 Task: Change the profile language to English.
Action: Mouse moved to (967, 87)
Screenshot: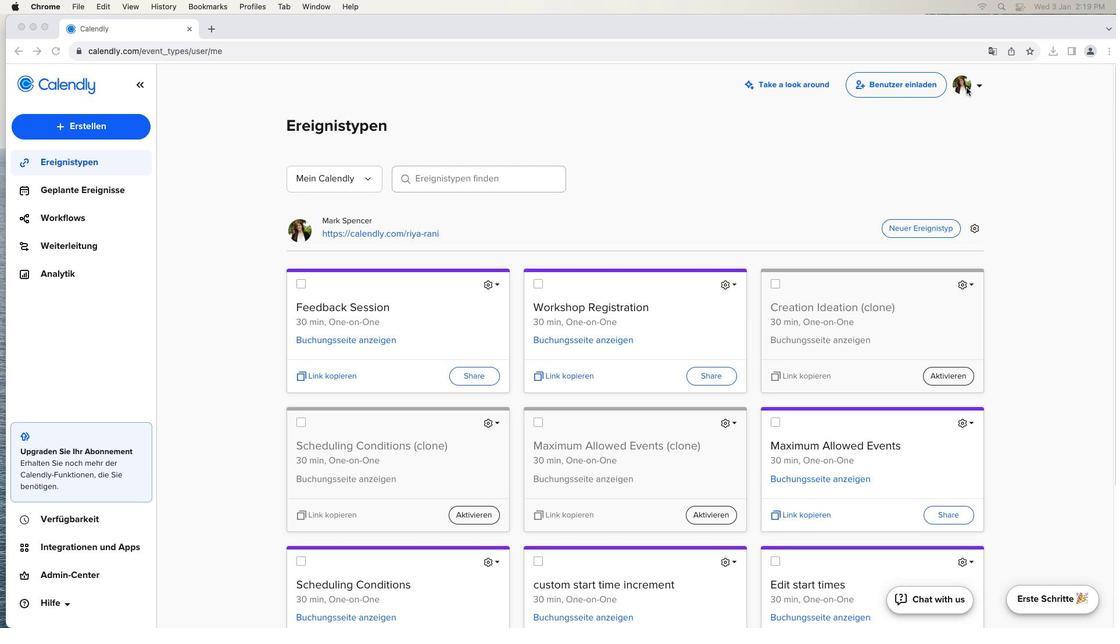 
Action: Mouse pressed left at (967, 87)
Screenshot: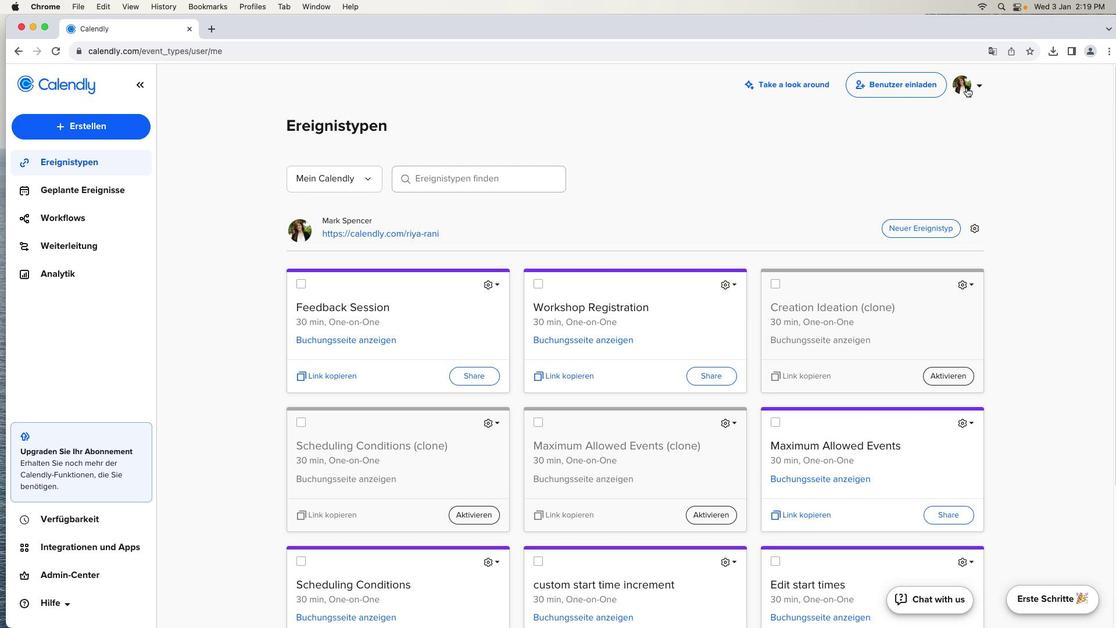 
Action: Mouse moved to (967, 87)
Screenshot: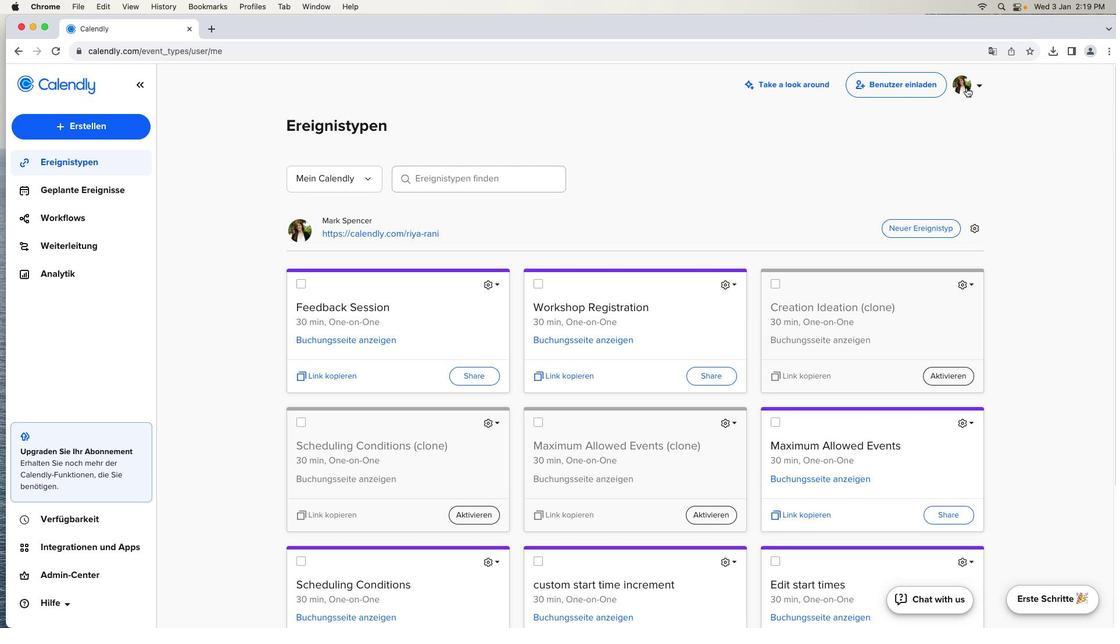 
Action: Mouse pressed left at (967, 87)
Screenshot: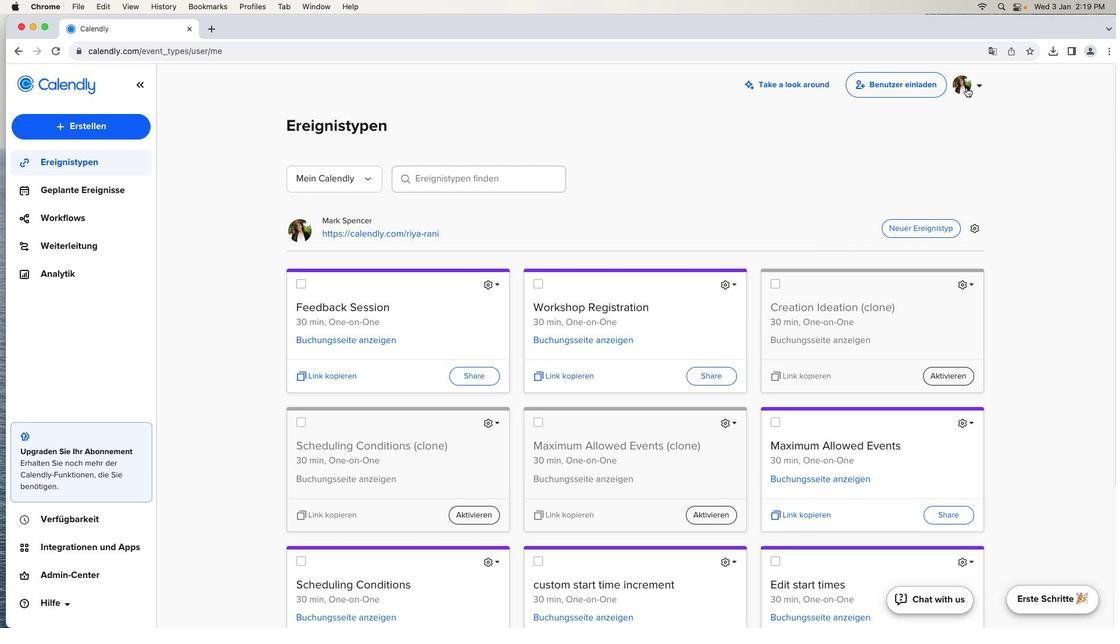
Action: Mouse pressed left at (967, 87)
Screenshot: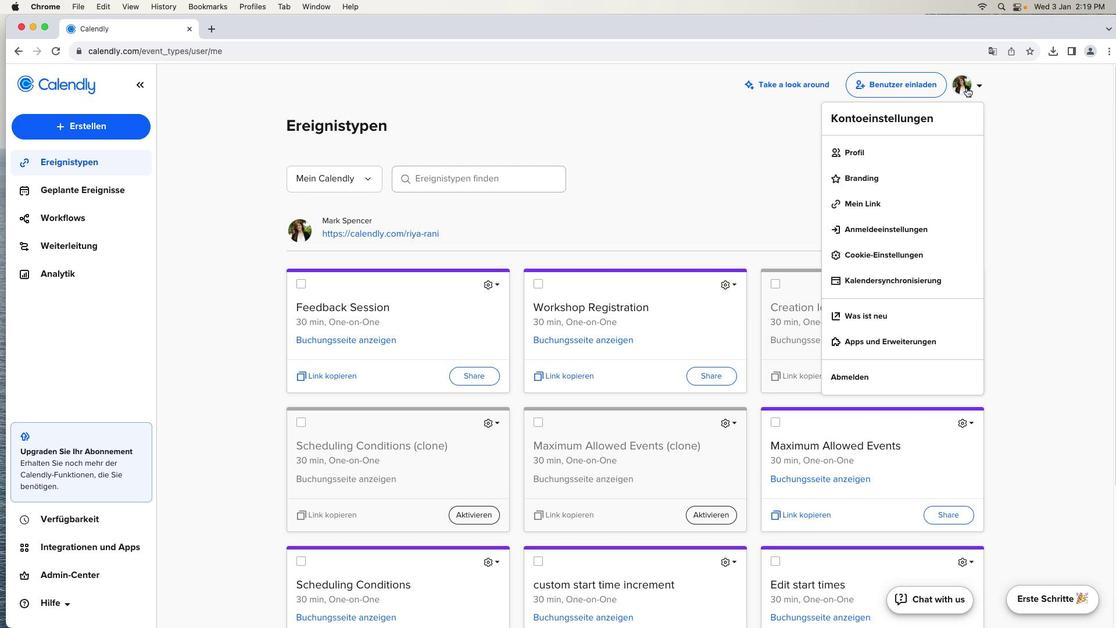 
Action: Mouse moved to (882, 146)
Screenshot: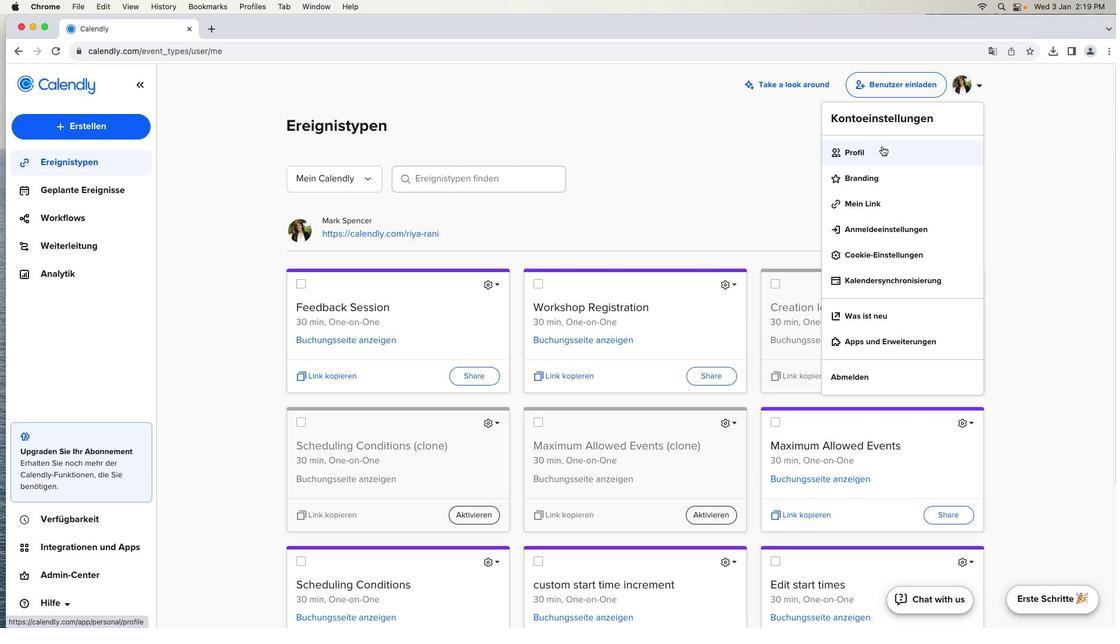 
Action: Mouse pressed left at (882, 146)
Screenshot: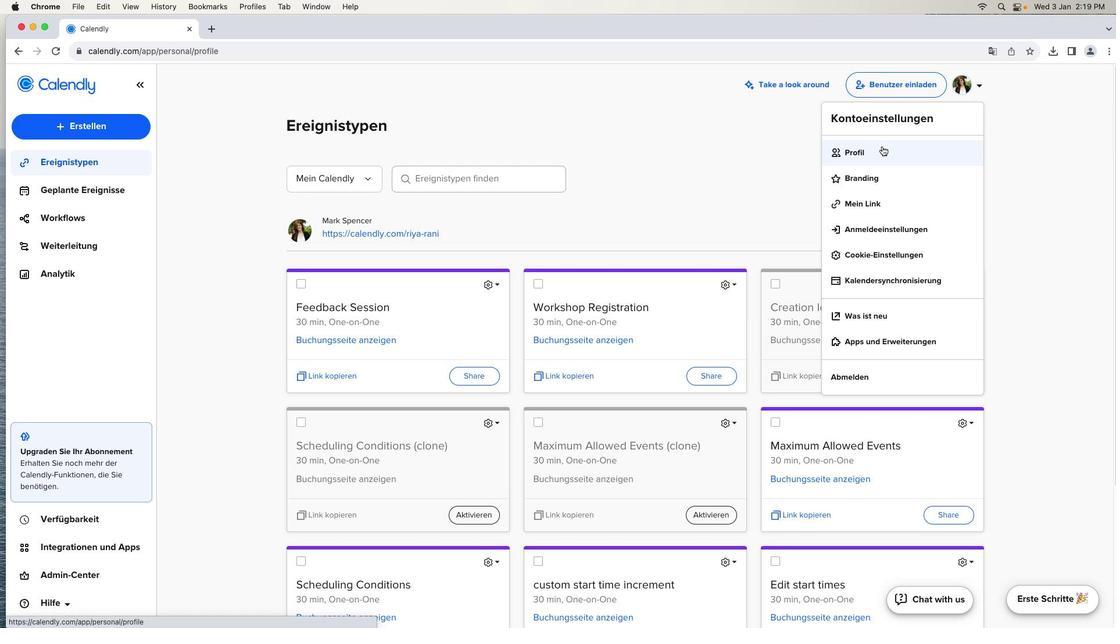 
Action: Mouse moved to (490, 450)
Screenshot: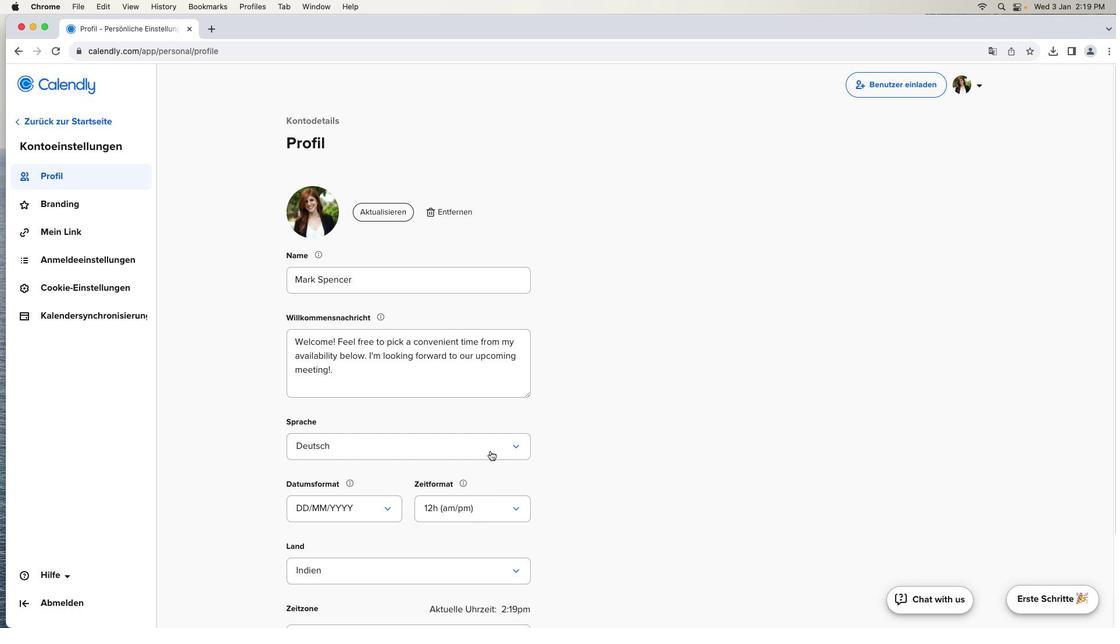 
Action: Mouse pressed left at (490, 450)
Screenshot: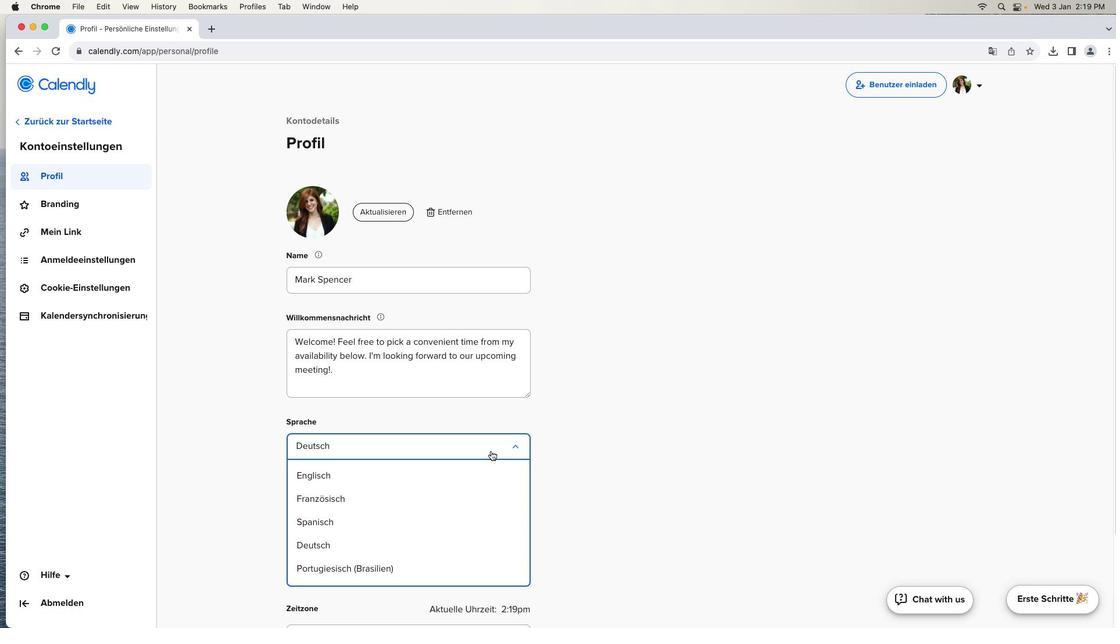 
Action: Mouse moved to (419, 475)
Screenshot: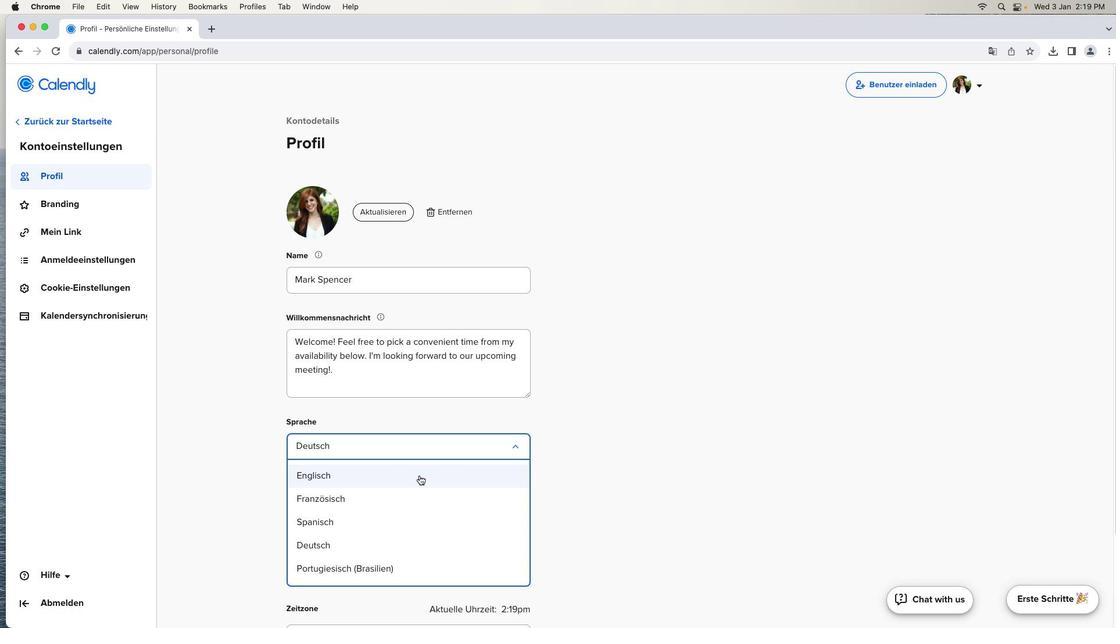 
Action: Mouse pressed left at (419, 475)
Screenshot: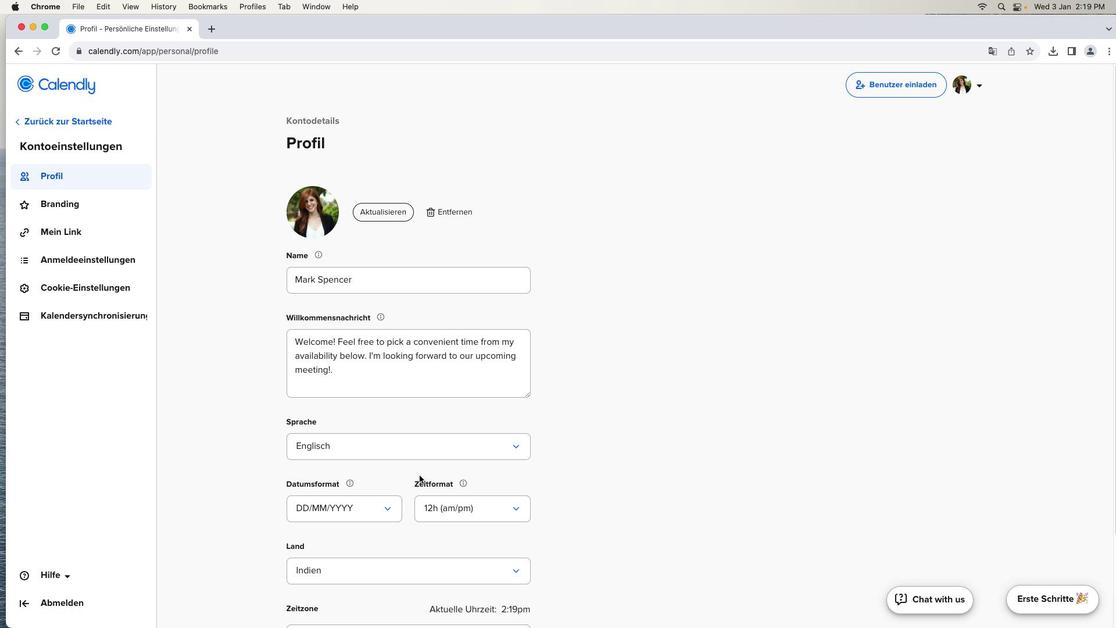 
Action: Mouse moved to (590, 494)
Screenshot: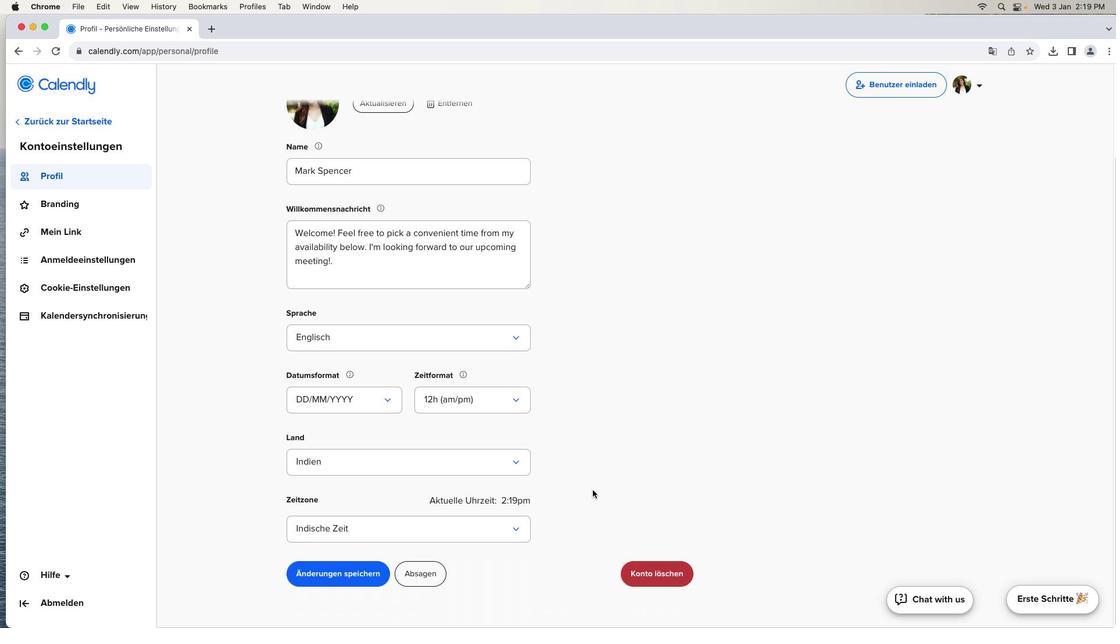 
Action: Mouse scrolled (590, 494) with delta (0, 0)
Screenshot: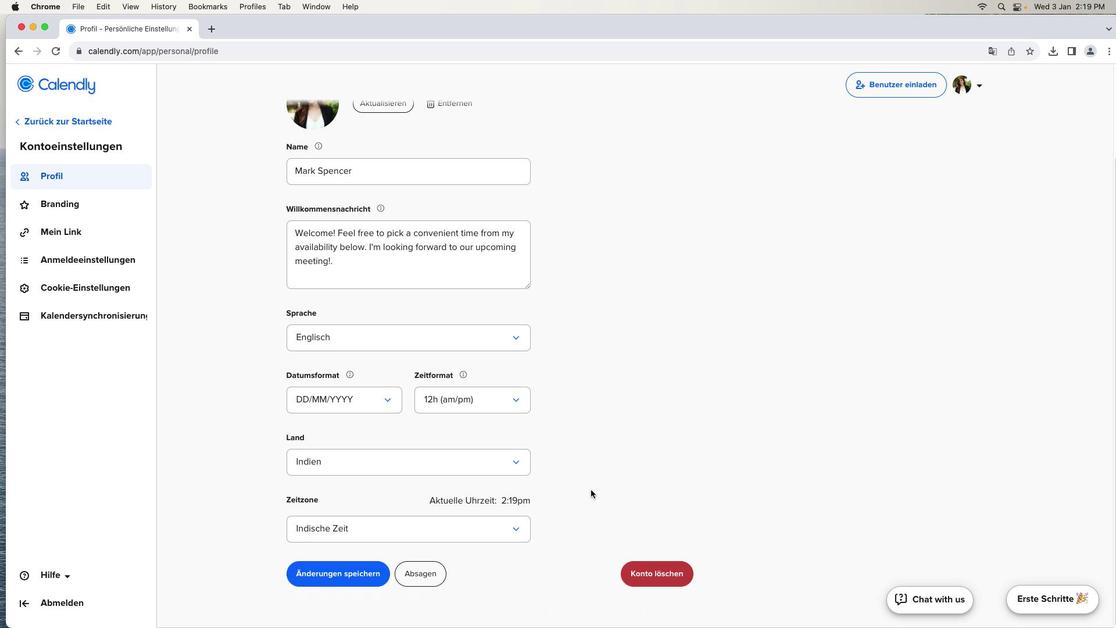 
Action: Mouse moved to (590, 493)
Screenshot: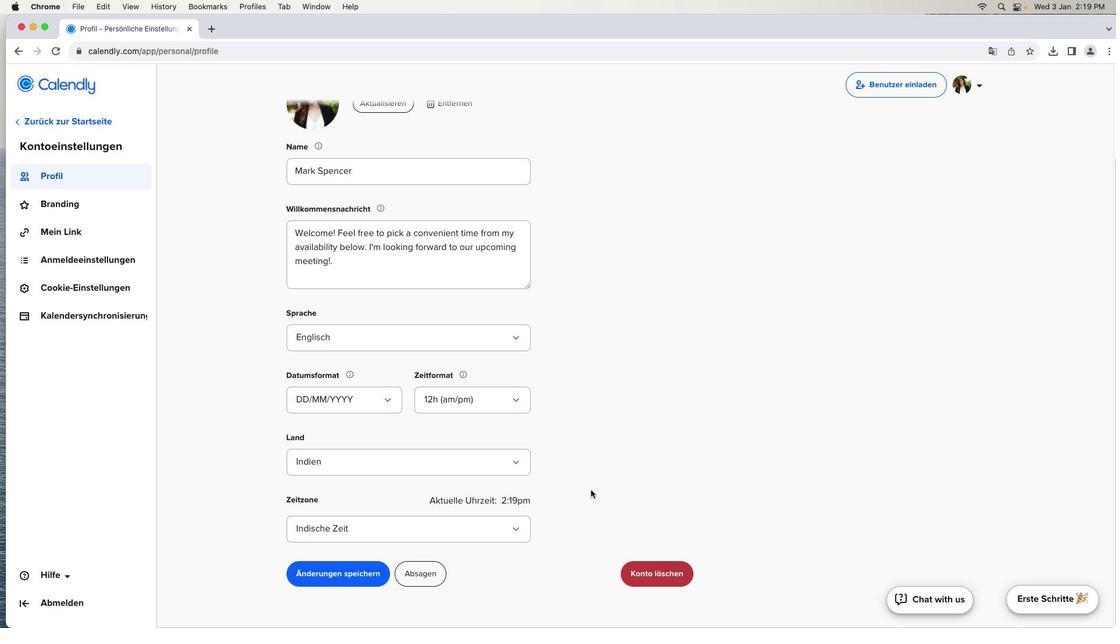 
Action: Mouse scrolled (590, 493) with delta (0, 0)
Screenshot: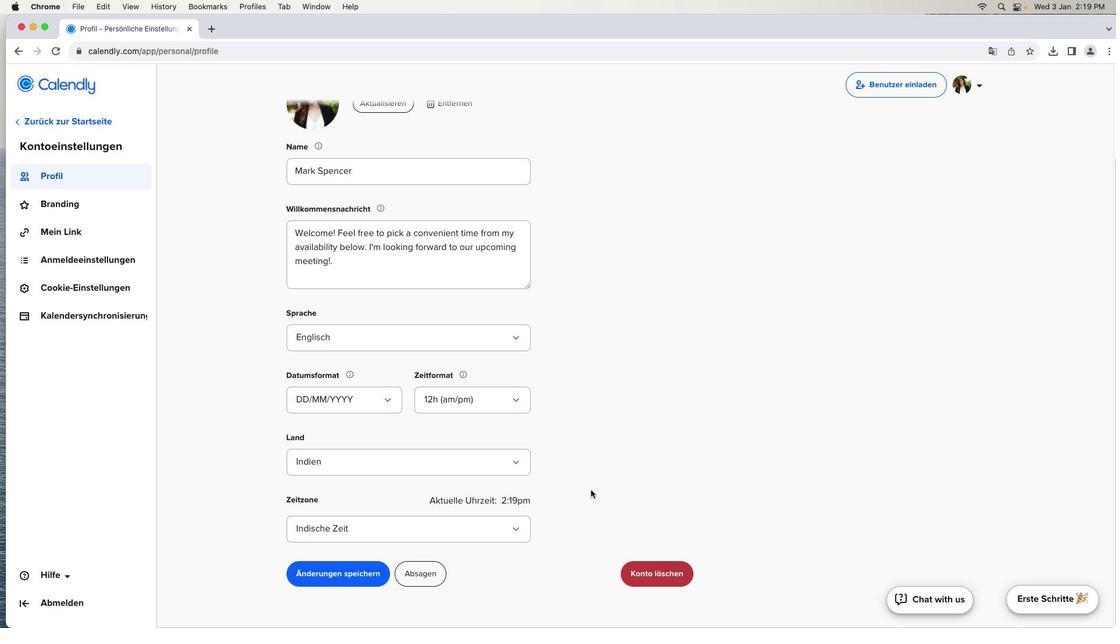 
Action: Mouse scrolled (590, 493) with delta (0, -1)
Screenshot: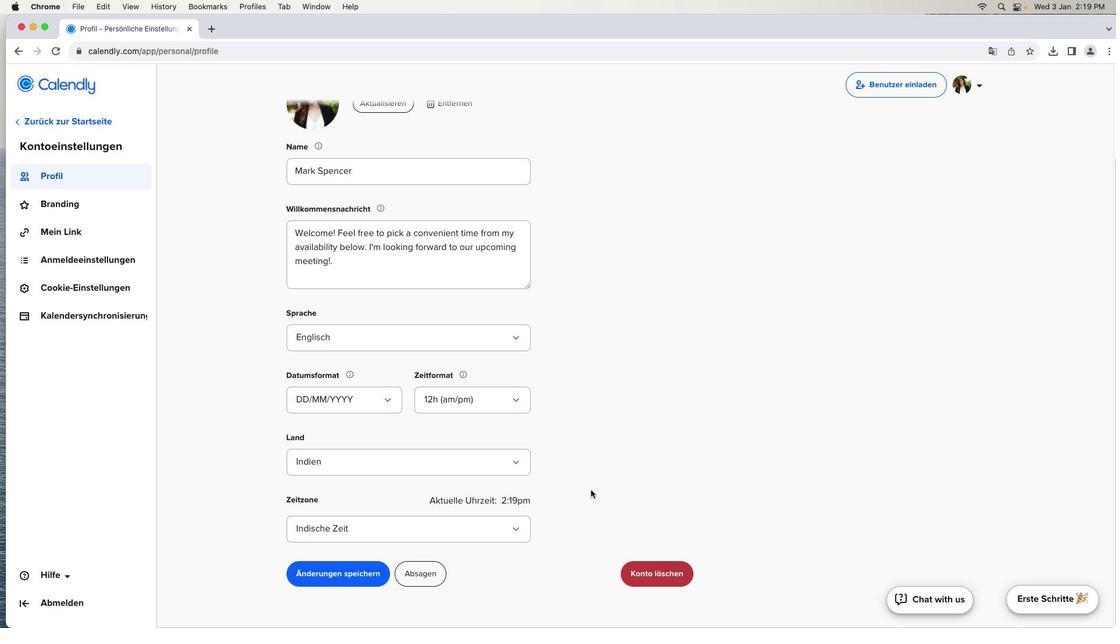 
Action: Mouse moved to (591, 493)
Screenshot: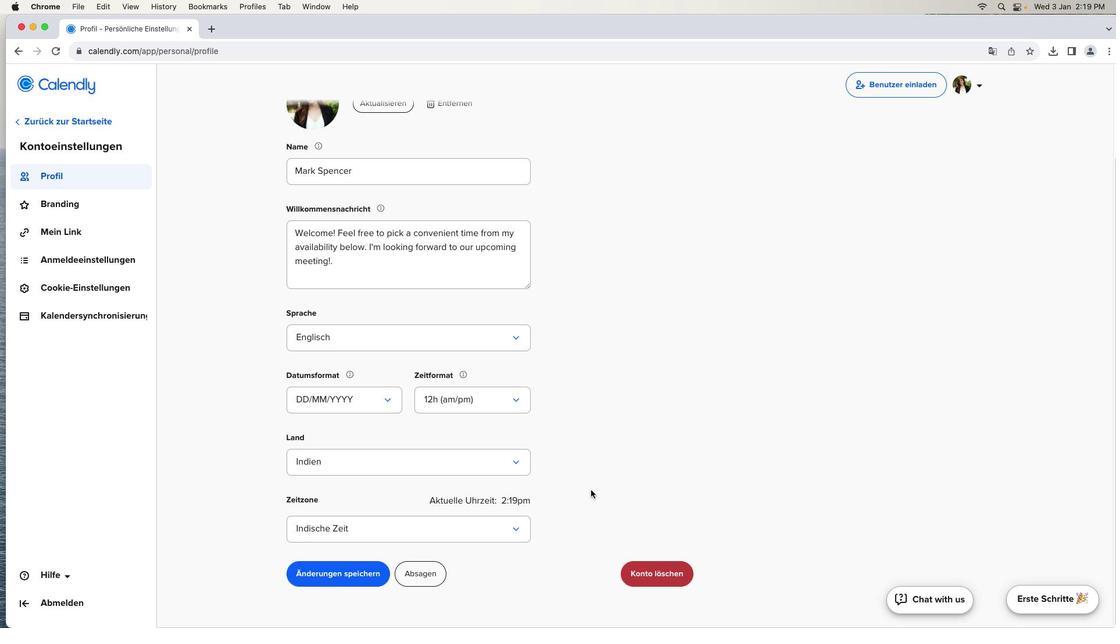 
Action: Mouse scrolled (591, 493) with delta (0, -2)
Screenshot: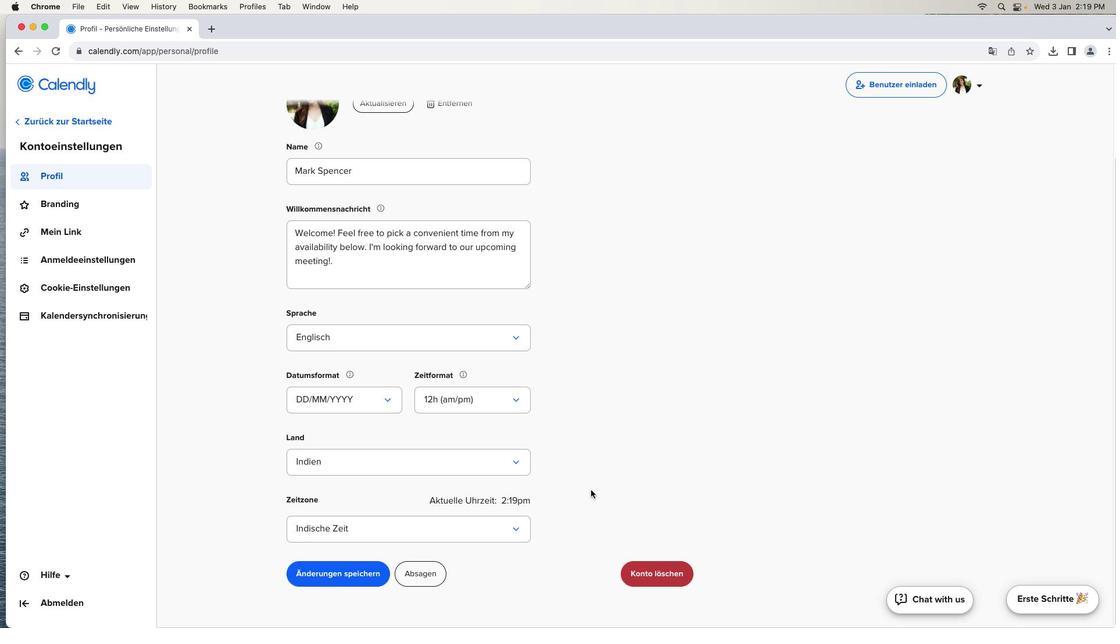 
Action: Mouse moved to (591, 493)
Screenshot: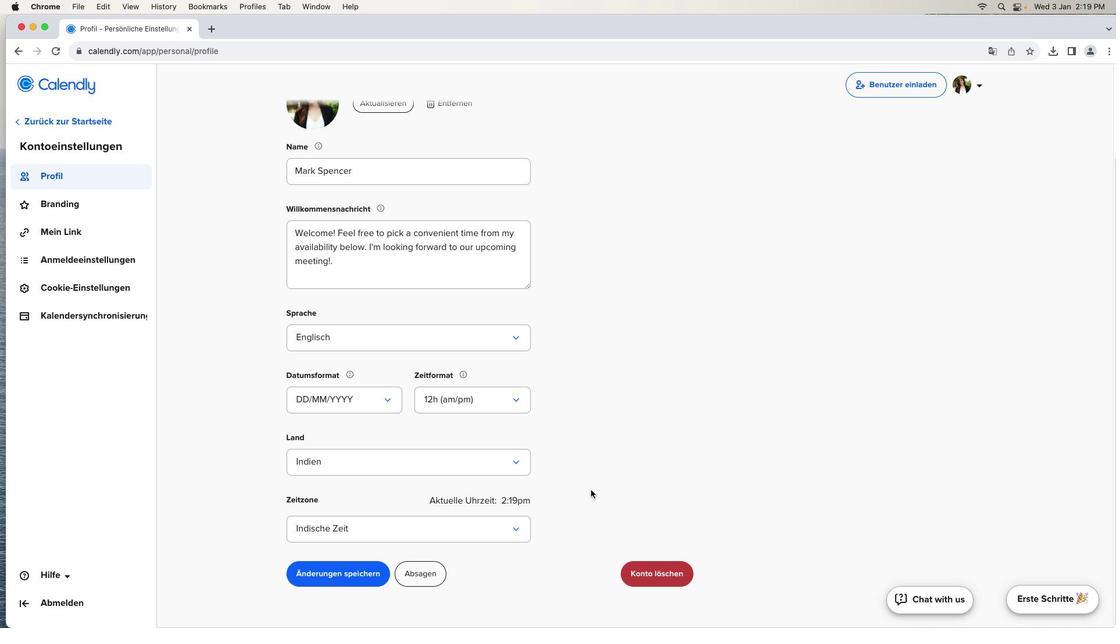 
Action: Mouse scrolled (591, 493) with delta (0, -2)
Screenshot: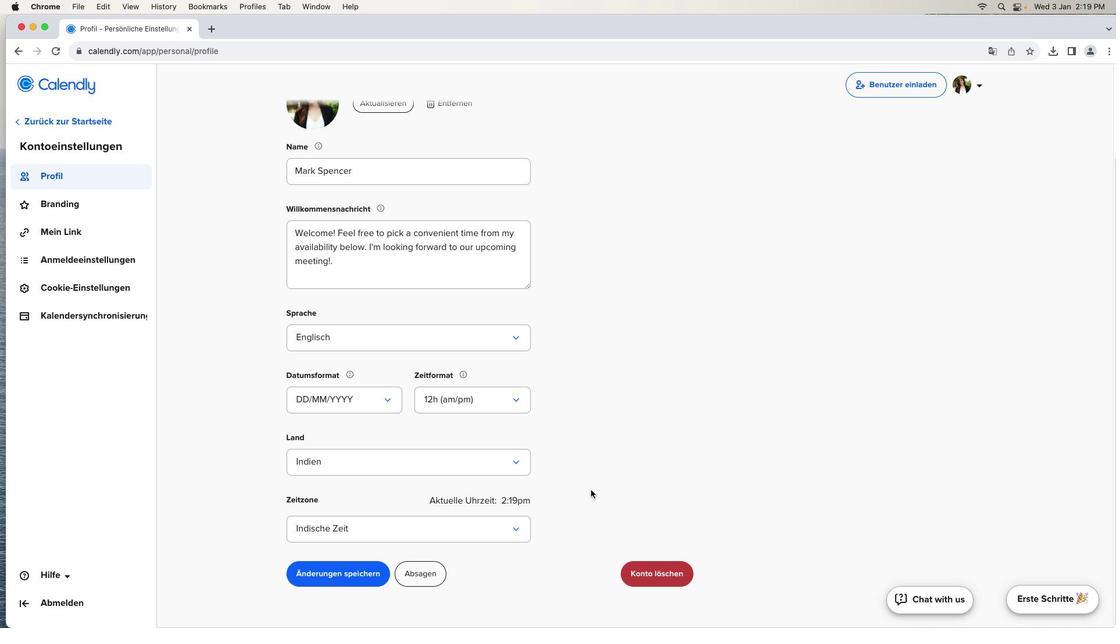 
Action: Mouse moved to (591, 490)
Screenshot: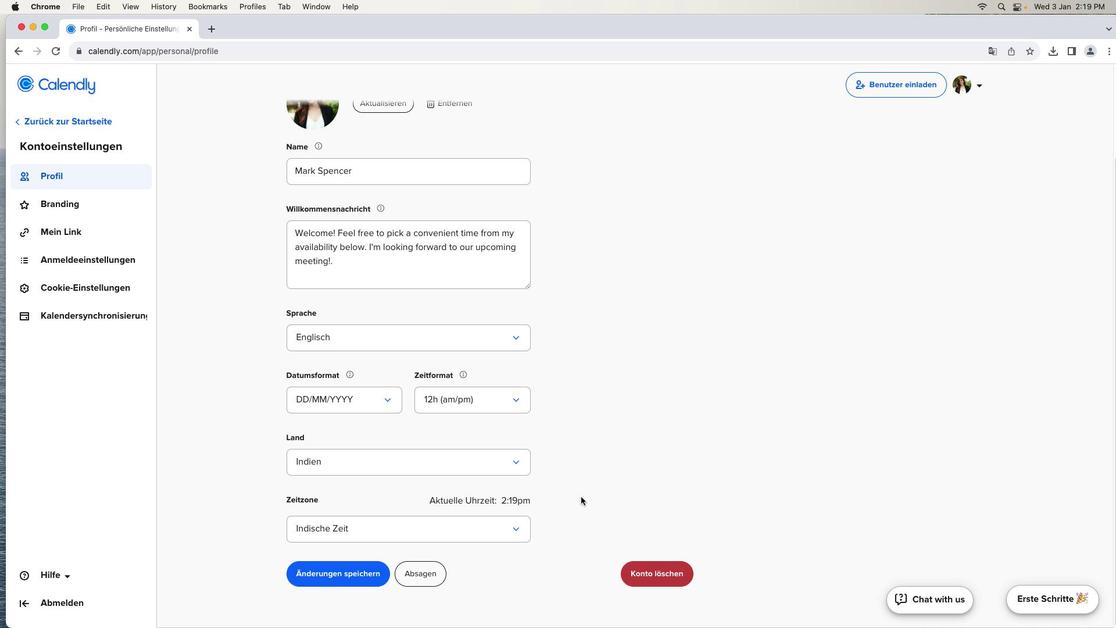 
Action: Mouse scrolled (591, 490) with delta (0, 0)
Screenshot: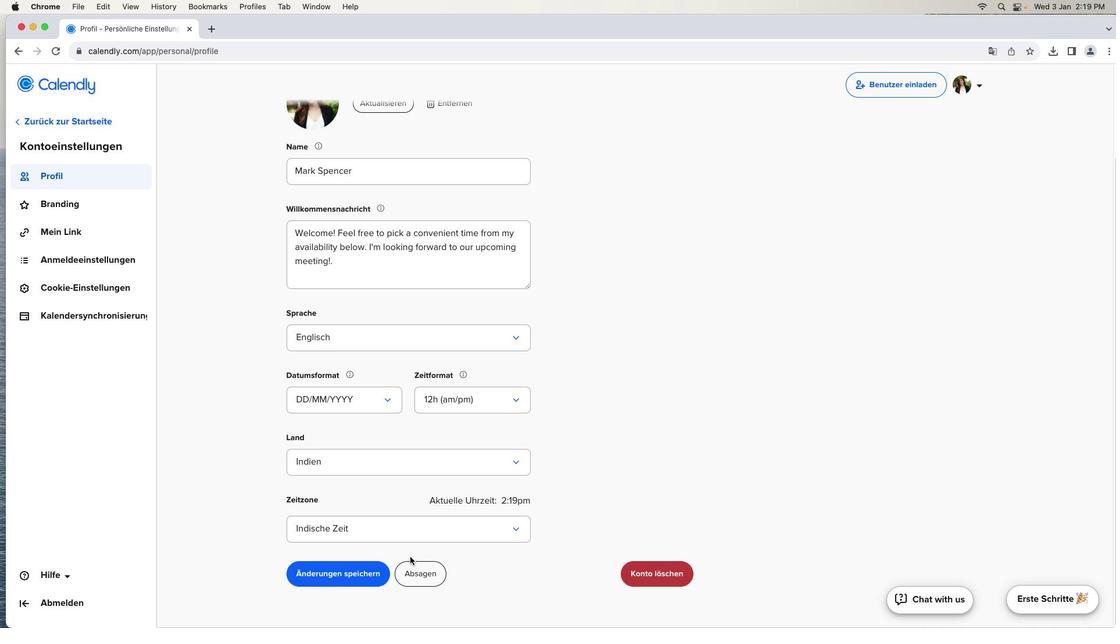 
Action: Mouse scrolled (591, 490) with delta (0, 0)
Screenshot: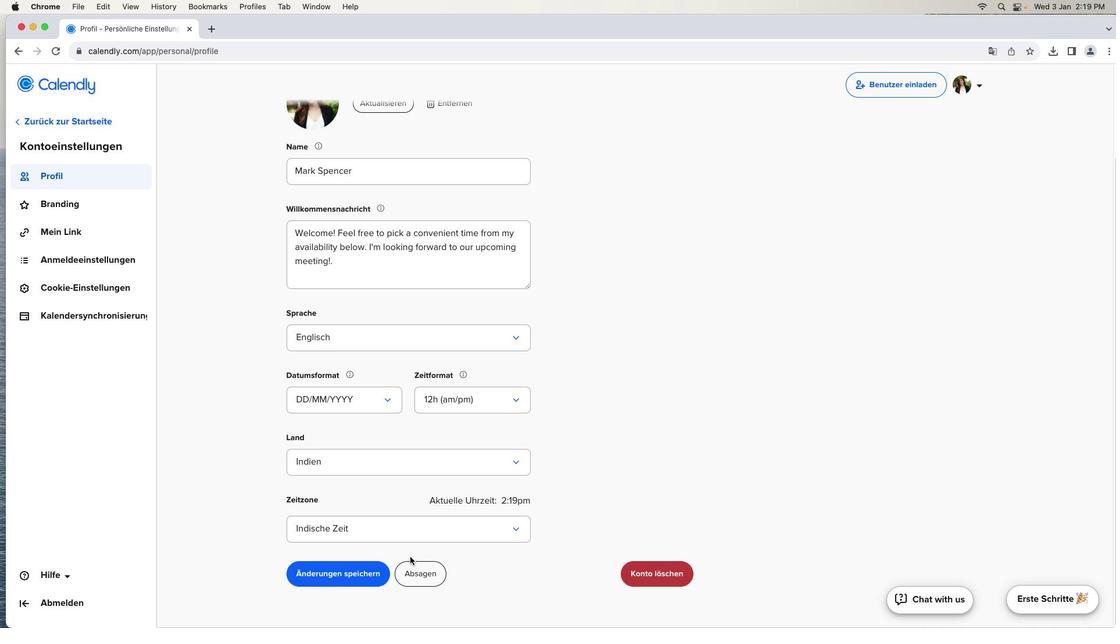 
Action: Mouse scrolled (591, 490) with delta (0, -1)
Screenshot: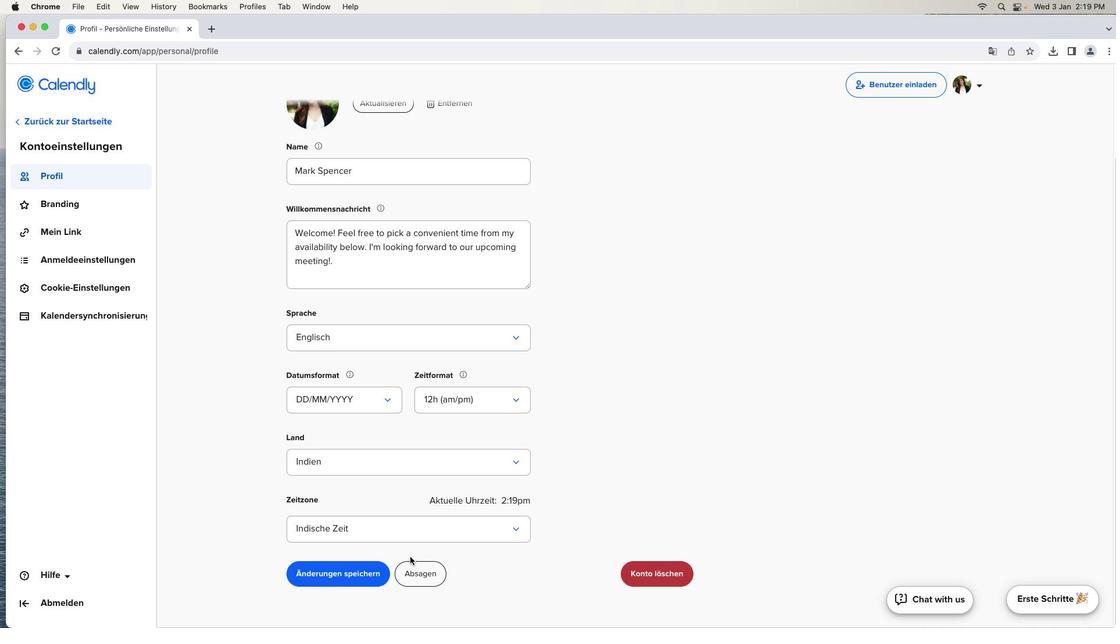 
Action: Mouse scrolled (591, 490) with delta (0, -2)
Screenshot: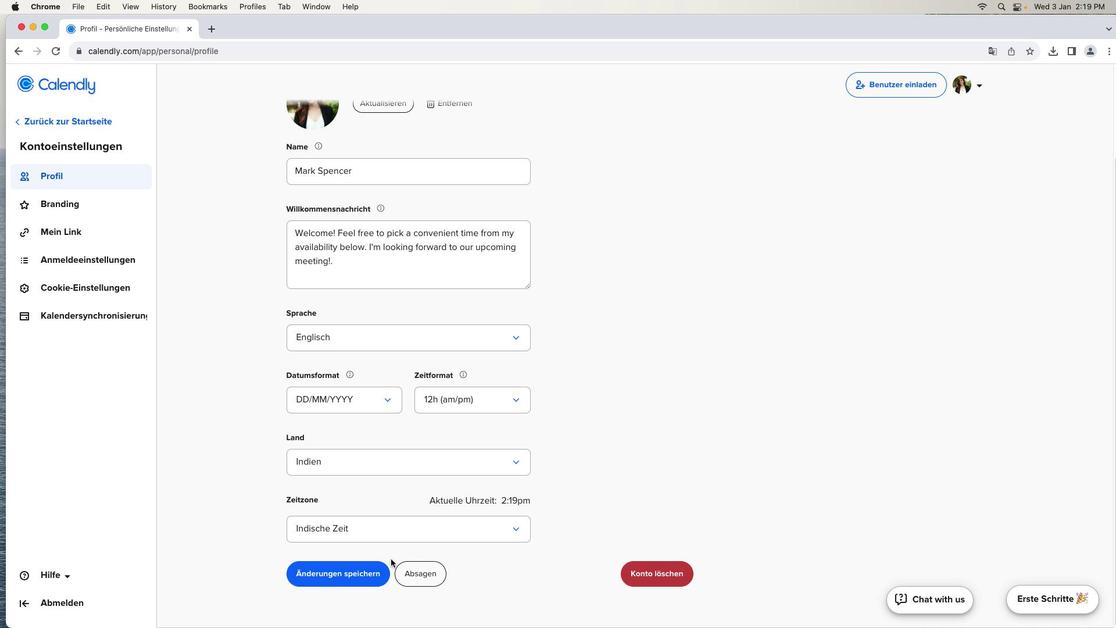 
Action: Mouse scrolled (591, 490) with delta (0, -3)
Screenshot: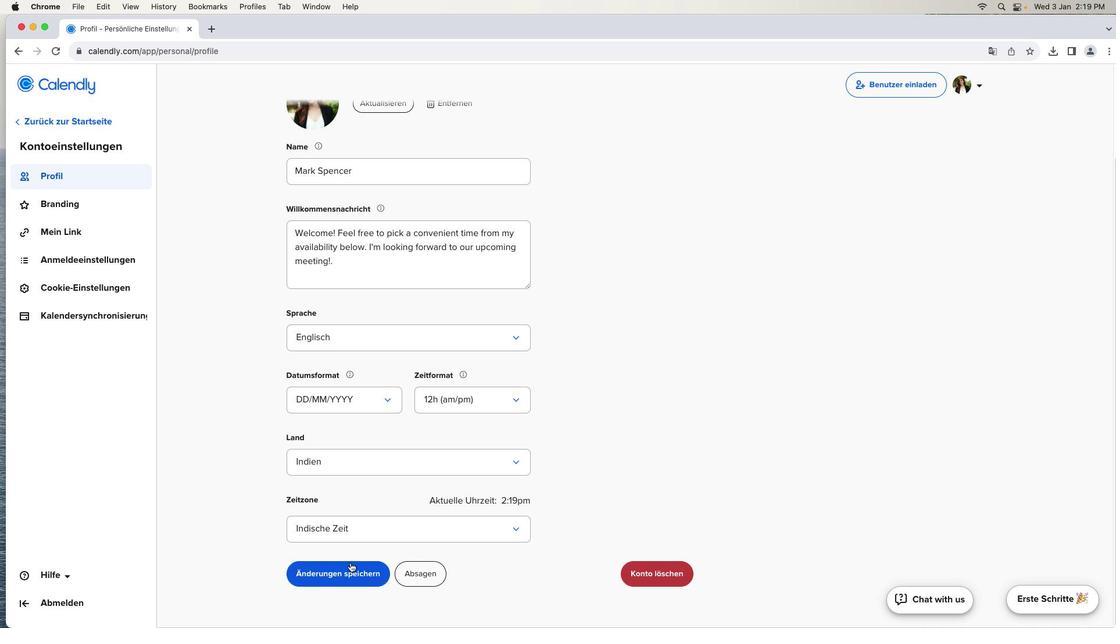 
Action: Mouse moved to (335, 568)
Screenshot: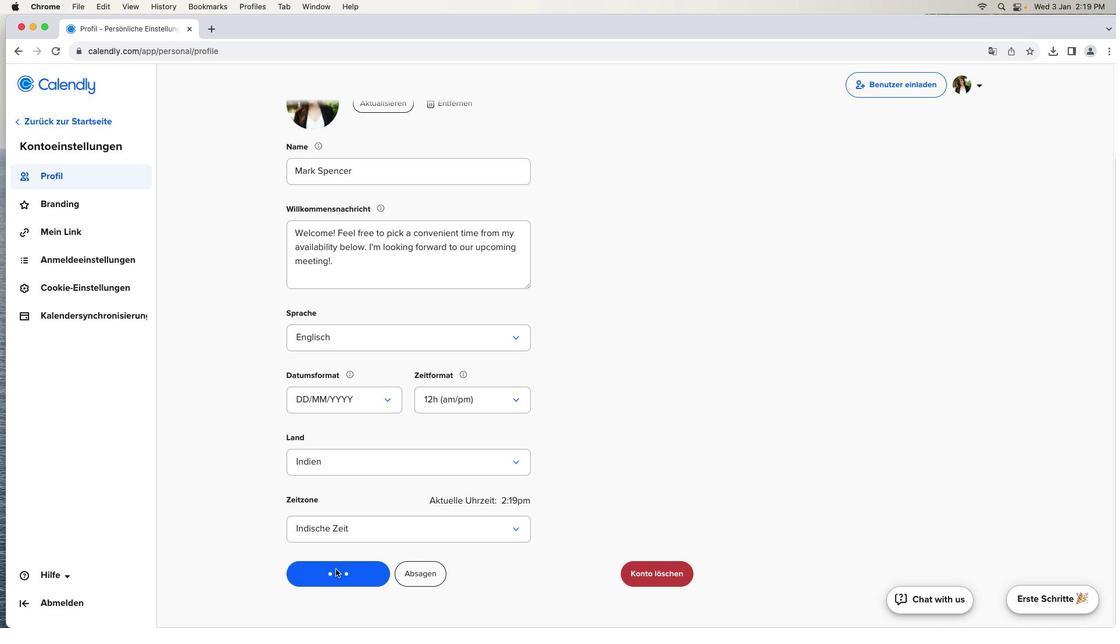 
Action: Mouse pressed left at (335, 568)
Screenshot: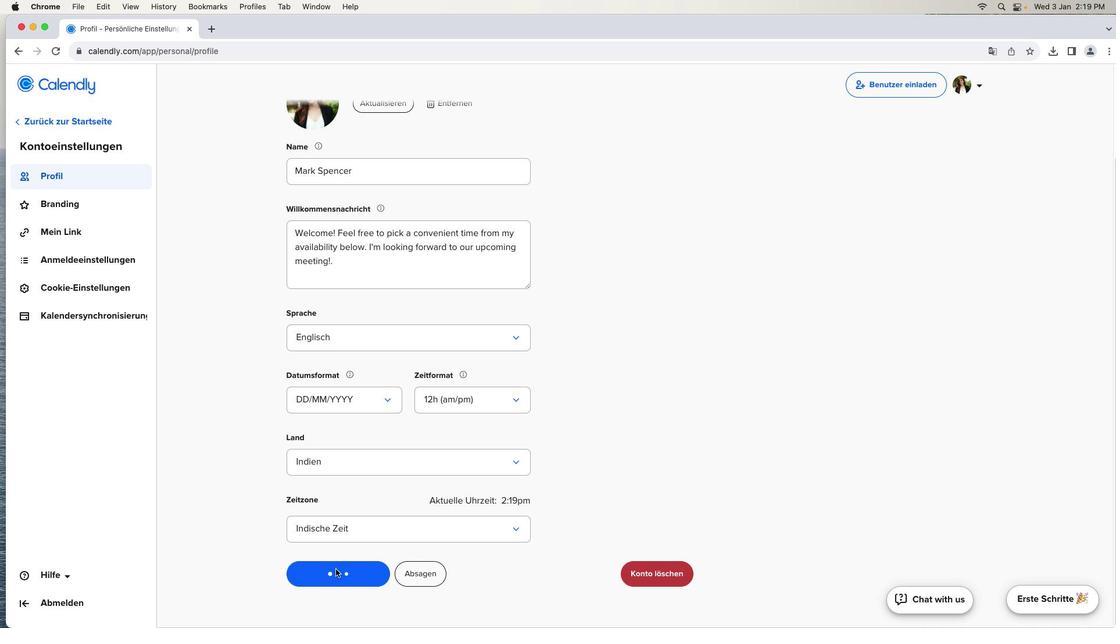 
Action: Mouse moved to (769, 468)
Screenshot: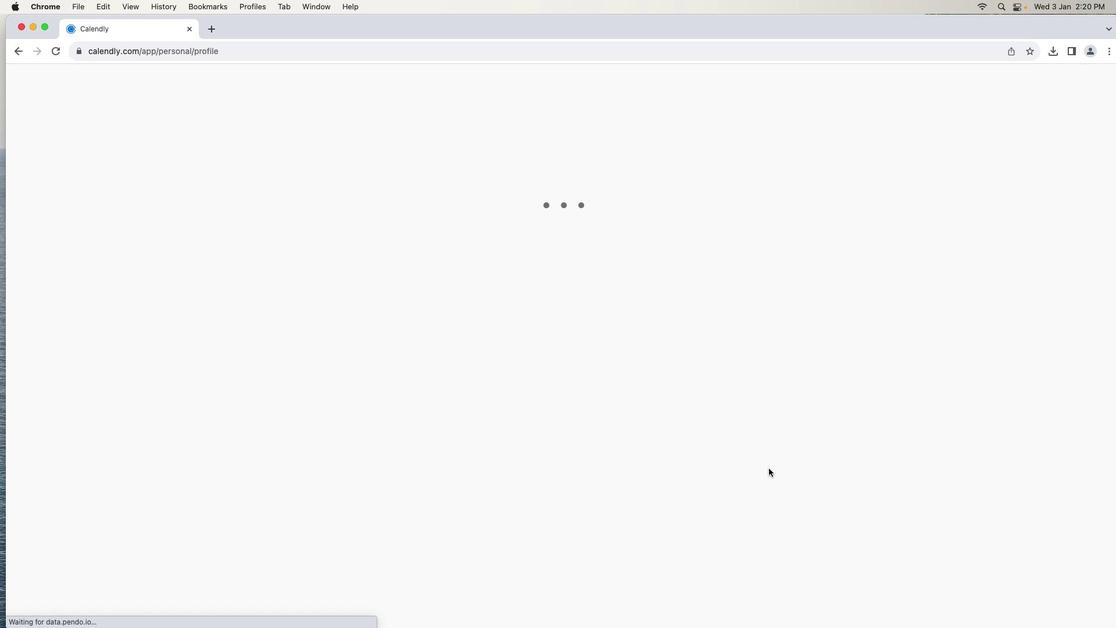 
